 Task: In posting and commenting allow post related notifications turn off.
Action: Mouse moved to (651, 55)
Screenshot: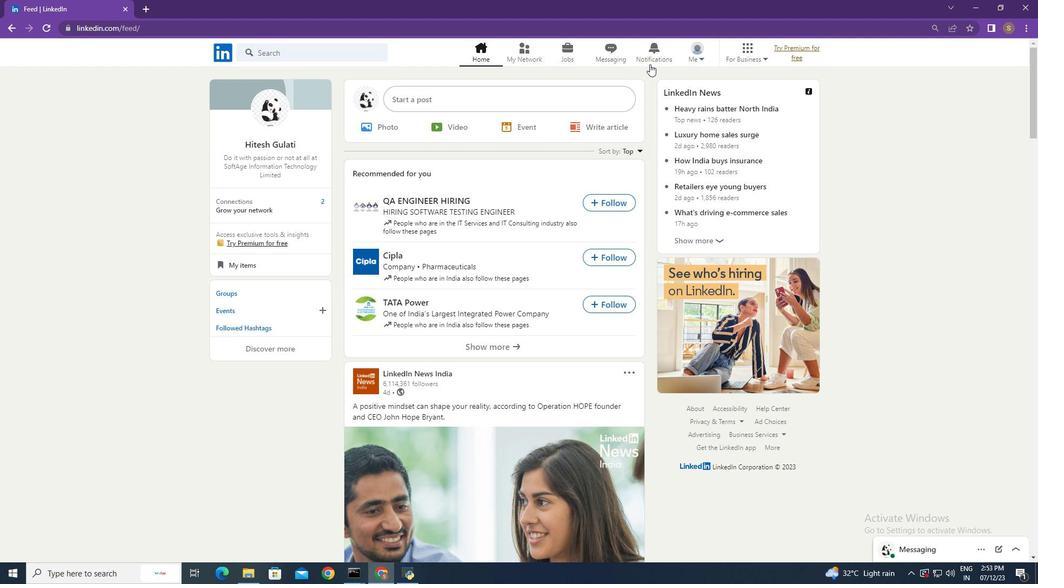 
Action: Mouse pressed left at (651, 55)
Screenshot: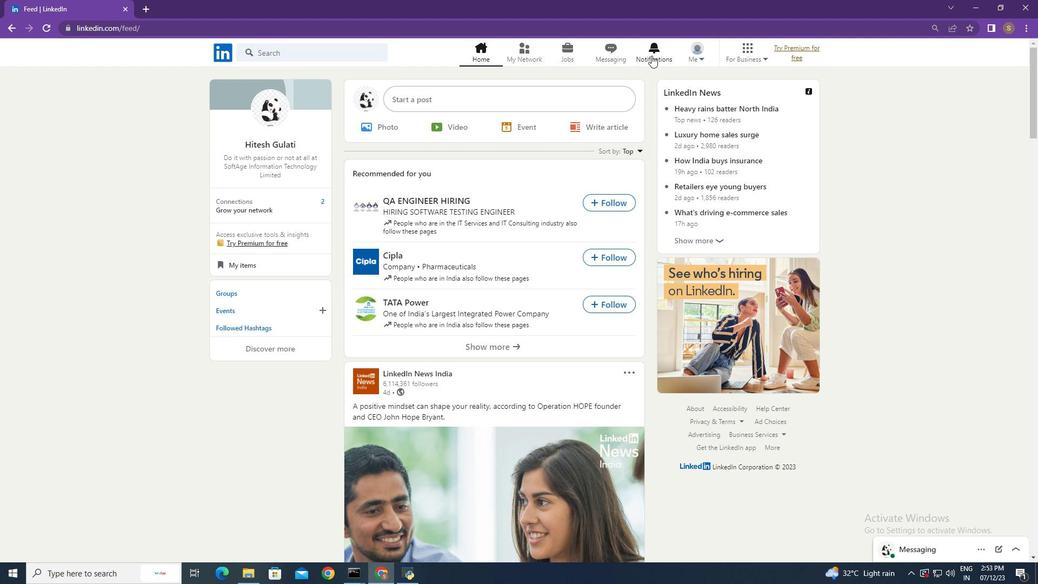 
Action: Mouse moved to (227, 123)
Screenshot: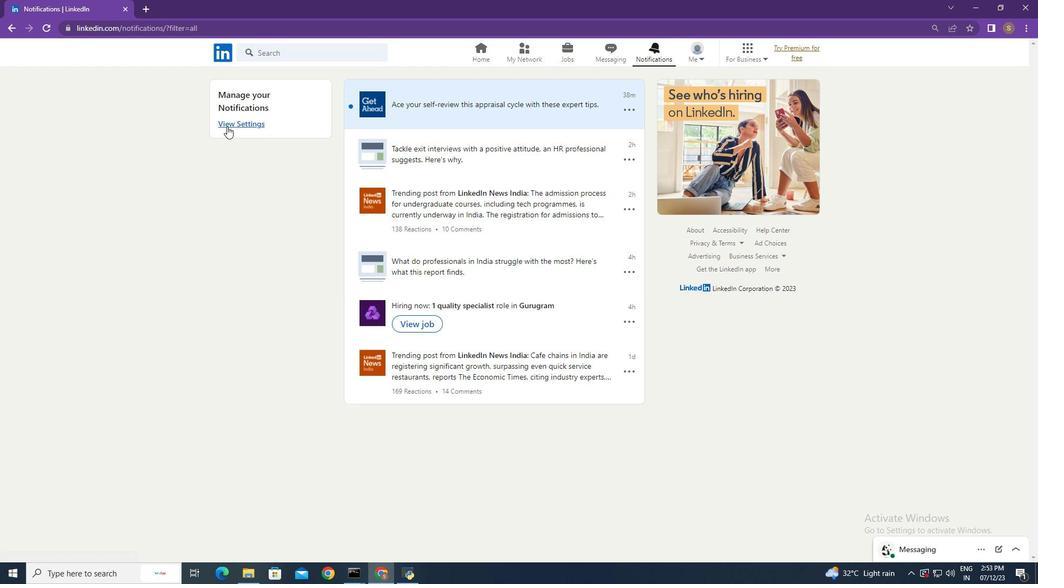 
Action: Mouse pressed left at (227, 123)
Screenshot: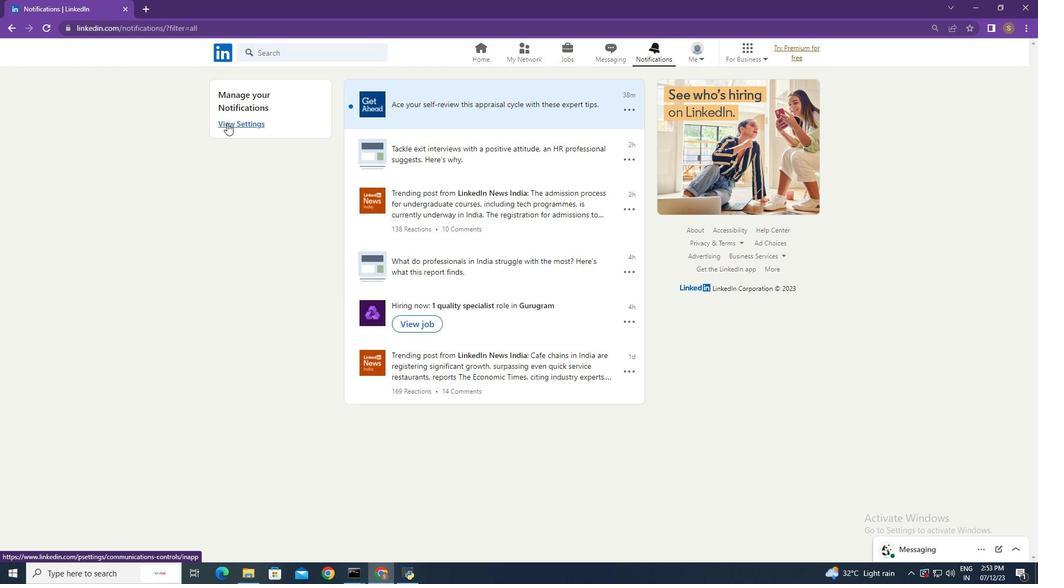 
Action: Mouse moved to (646, 248)
Screenshot: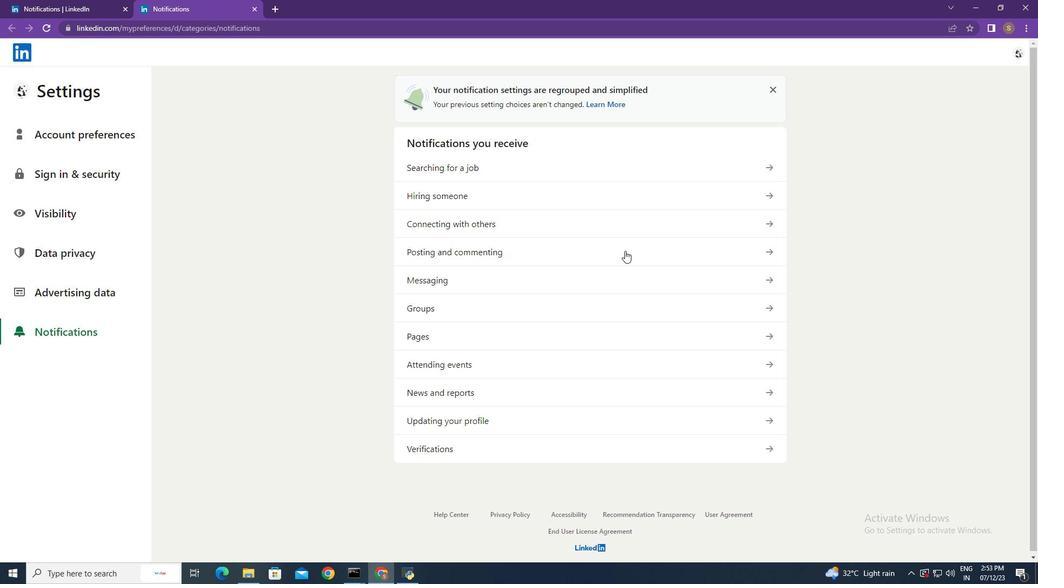 
Action: Mouse pressed left at (646, 248)
Screenshot: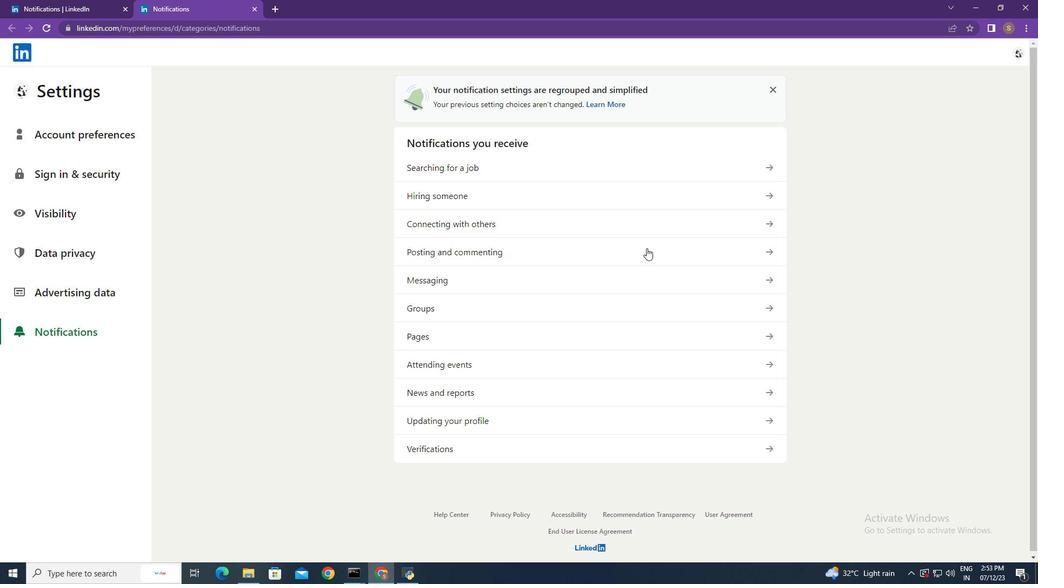 
Action: Mouse moved to (756, 120)
Screenshot: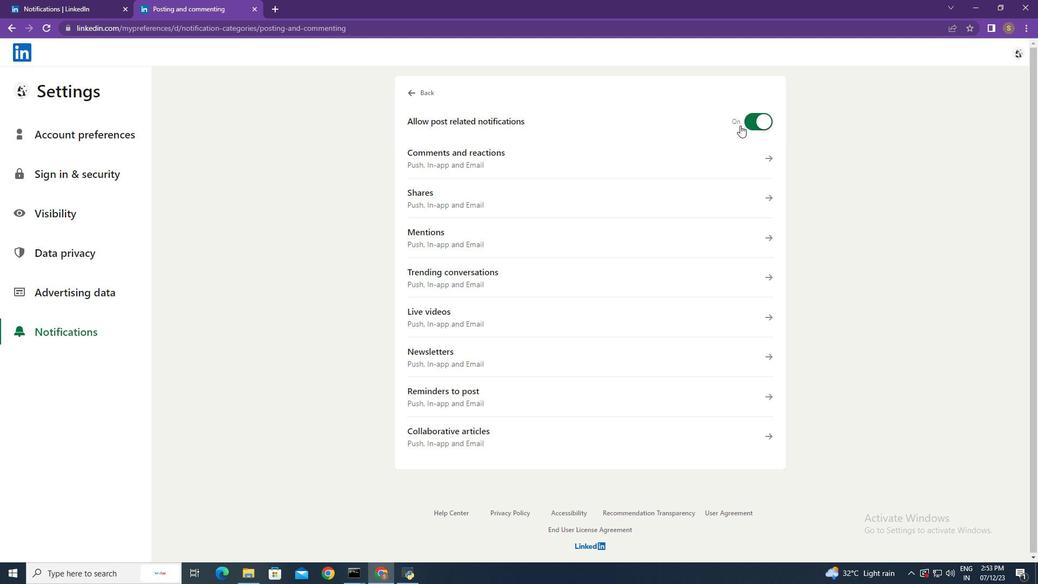 
Action: Mouse pressed left at (756, 120)
Screenshot: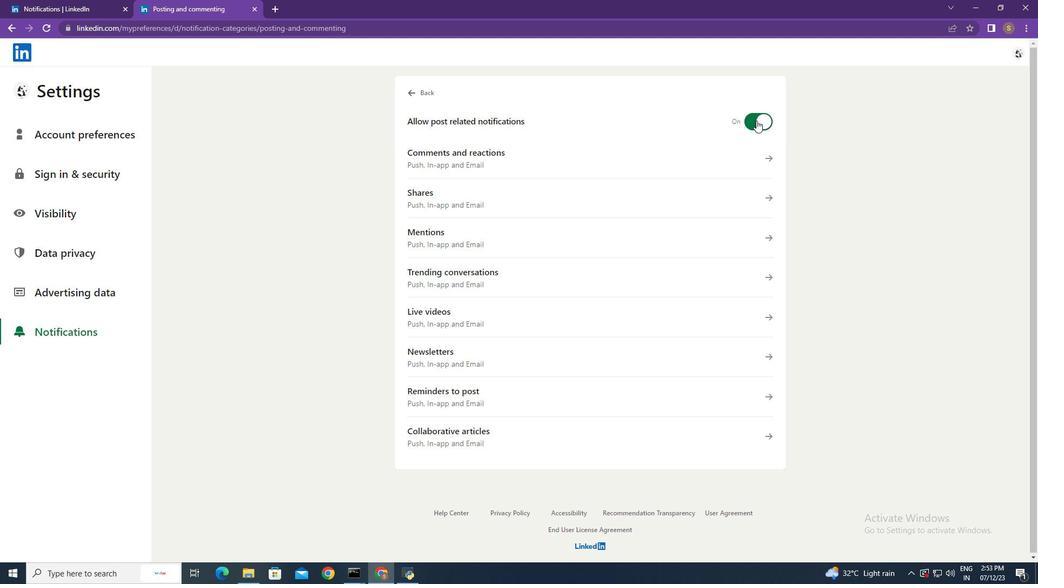 
Action: Mouse moved to (942, 167)
Screenshot: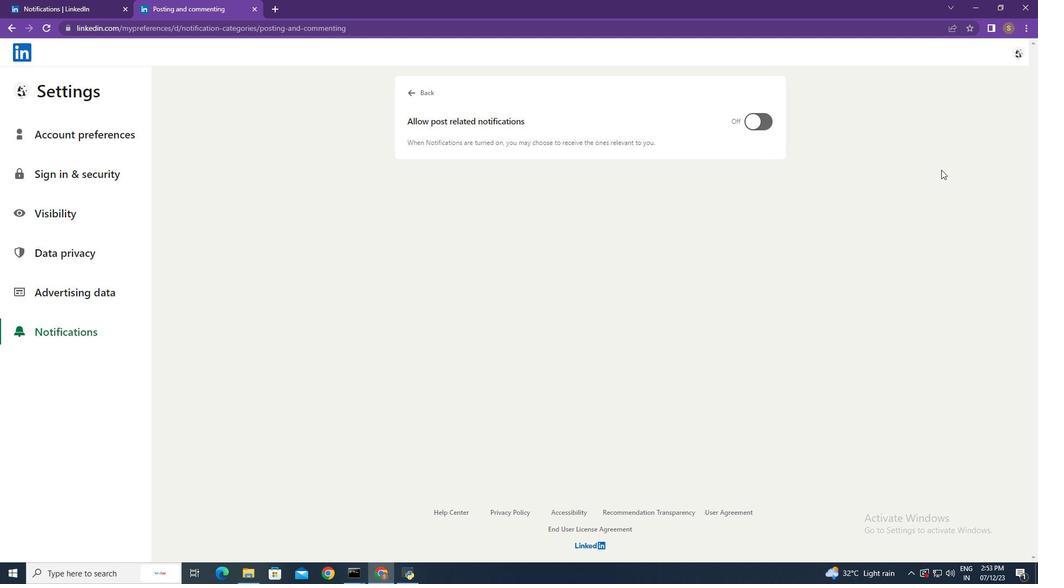 
